 Task: Create Card Product Development Planning in Board Newsletter Design Ideas to Workspace Customer Service Software. Create Card Stand-up Comedy Review in Board Email Marketing Conversion Rate Optimization to Workspace Customer Service Software. Create Card Product Development Execution in Board Market Analysis for International Expansion to Workspace Customer Service Software
Action: Mouse moved to (42, 282)
Screenshot: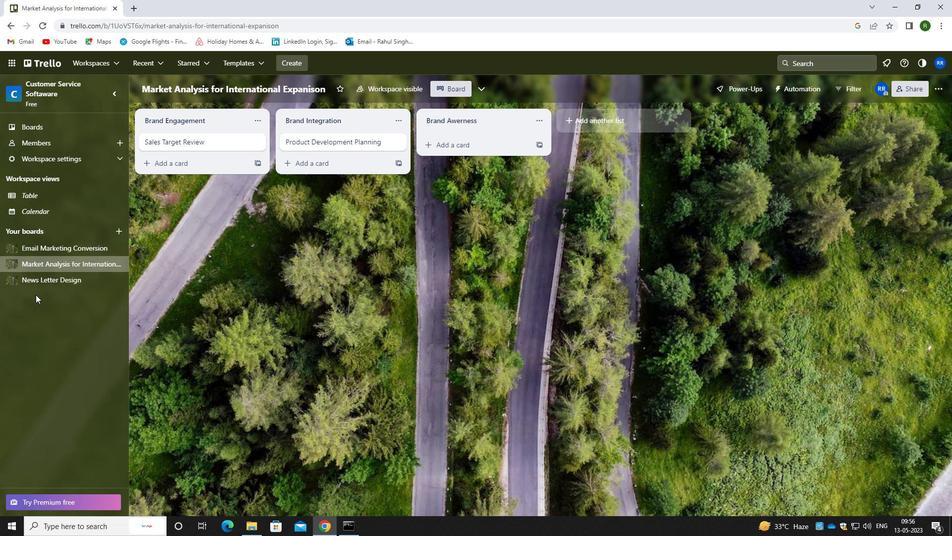 
Action: Mouse pressed left at (42, 282)
Screenshot: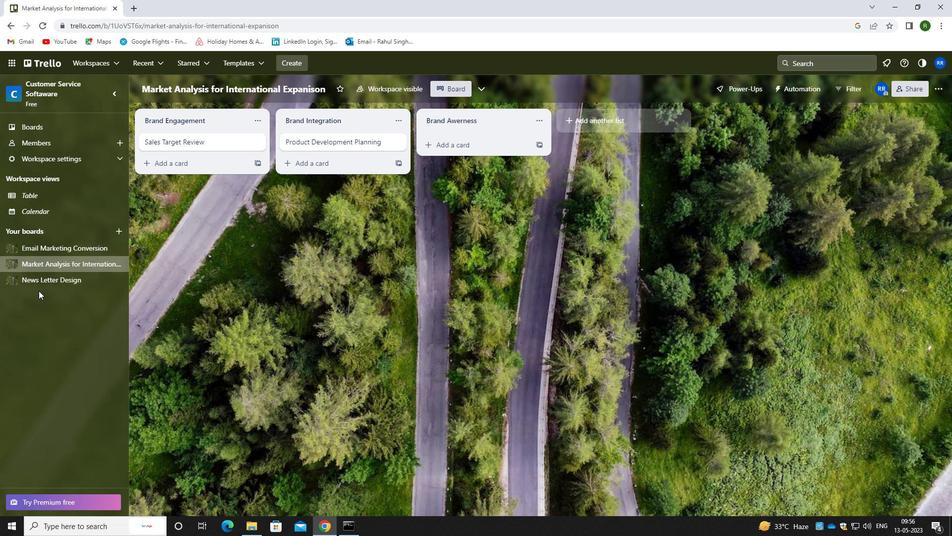 
Action: Mouse moved to (483, 146)
Screenshot: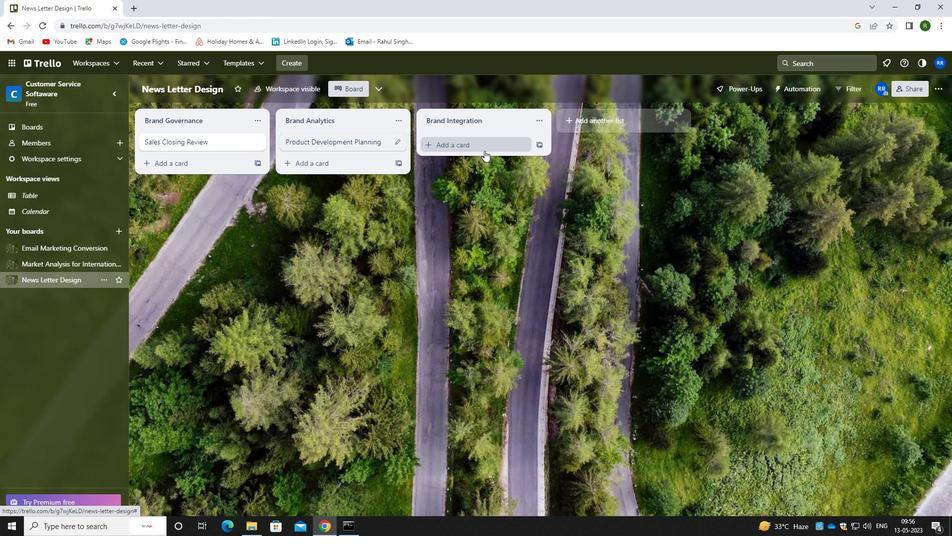 
Action: Mouse pressed left at (483, 146)
Screenshot: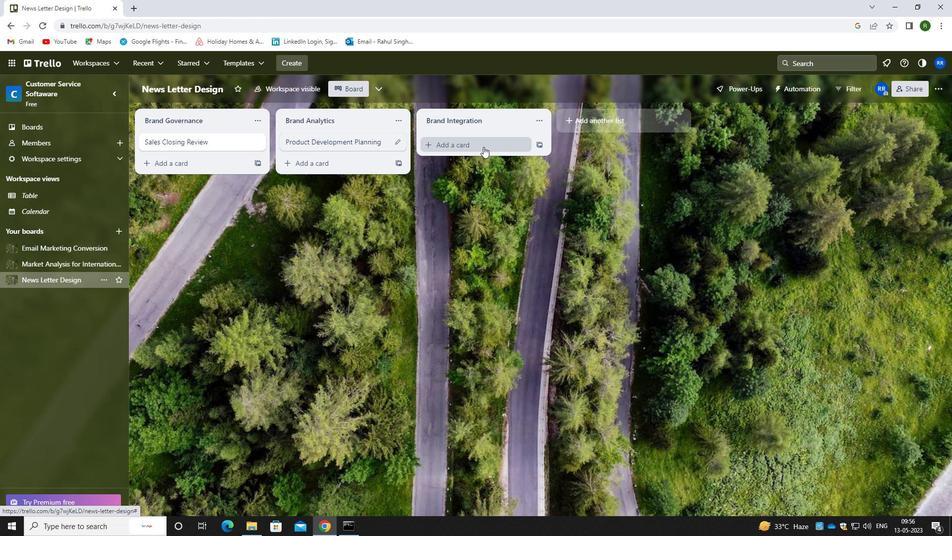 
Action: Mouse moved to (464, 149)
Screenshot: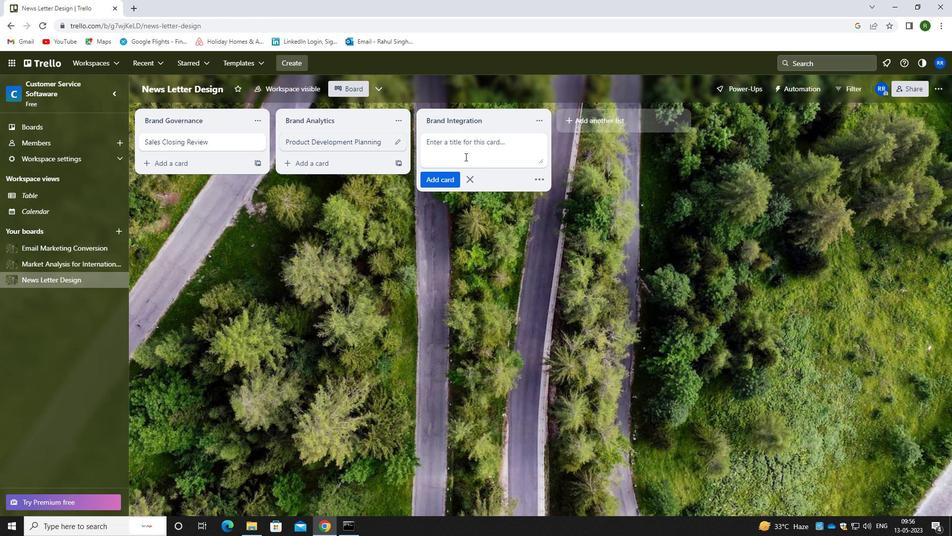 
Action: Key pressed <Key.caps_lock>p<Key.caps_lock>roduct<Key.space><Key.caps_lock>d<Key.caps_lock>r<Key.backspace>evelopment<Key.space><Key.caps_lock>p<Key.caps_lock>lanning<Key.space>
Screenshot: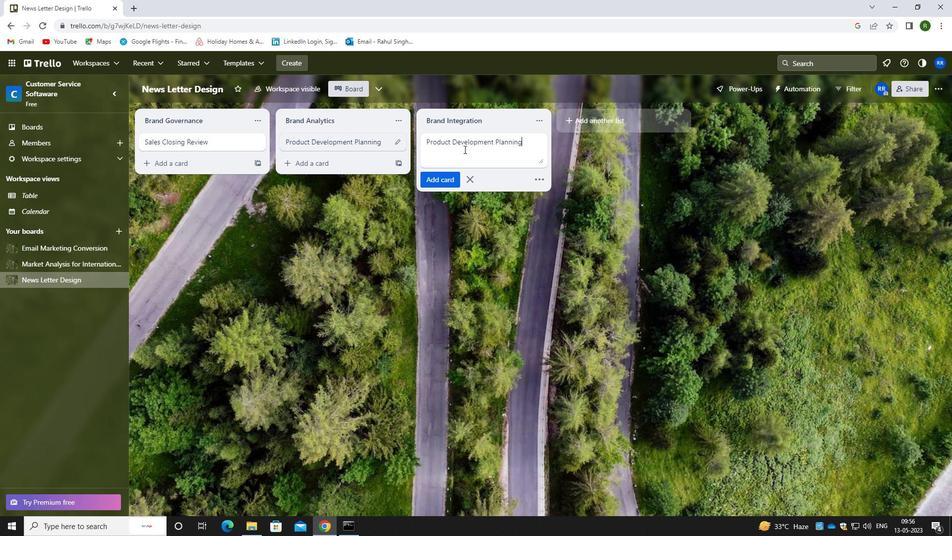 
Action: Mouse moved to (444, 185)
Screenshot: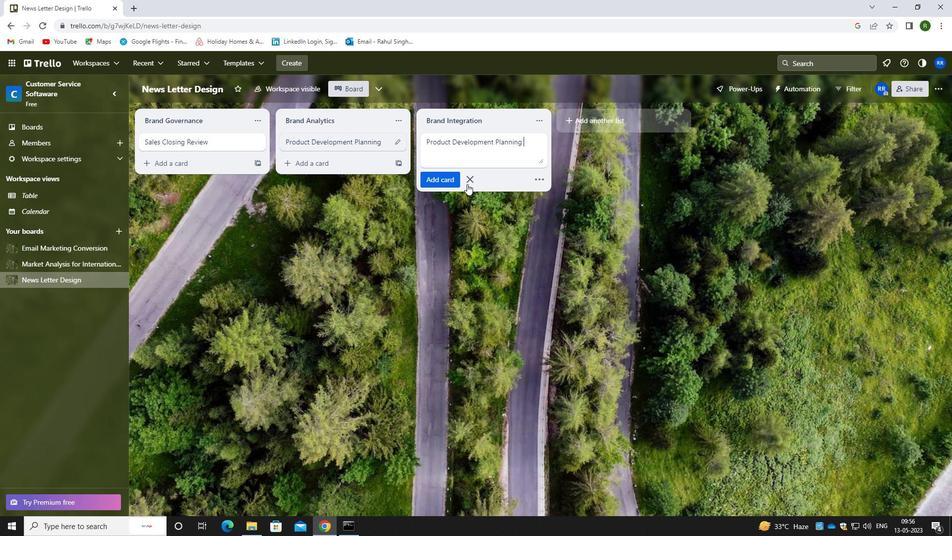 
Action: Mouse pressed left at (444, 185)
Screenshot: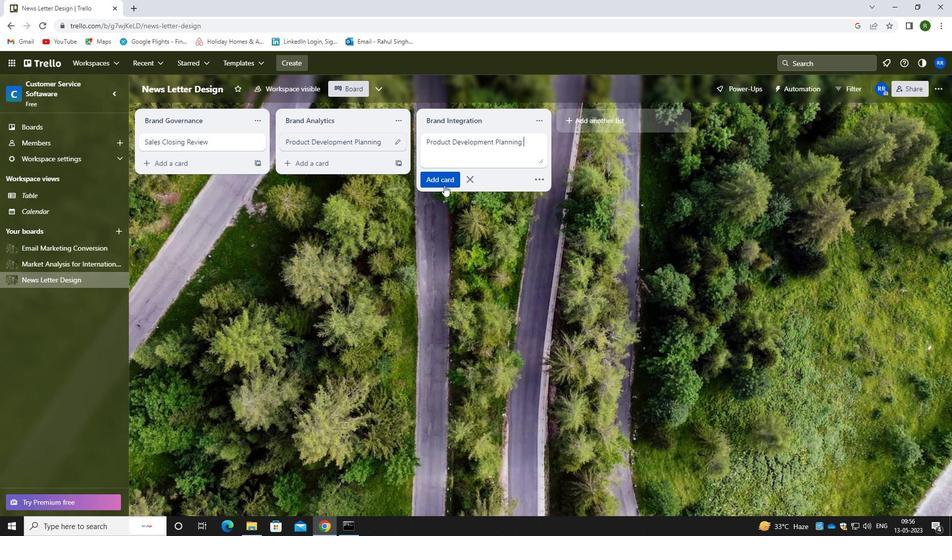
Action: Mouse moved to (75, 250)
Screenshot: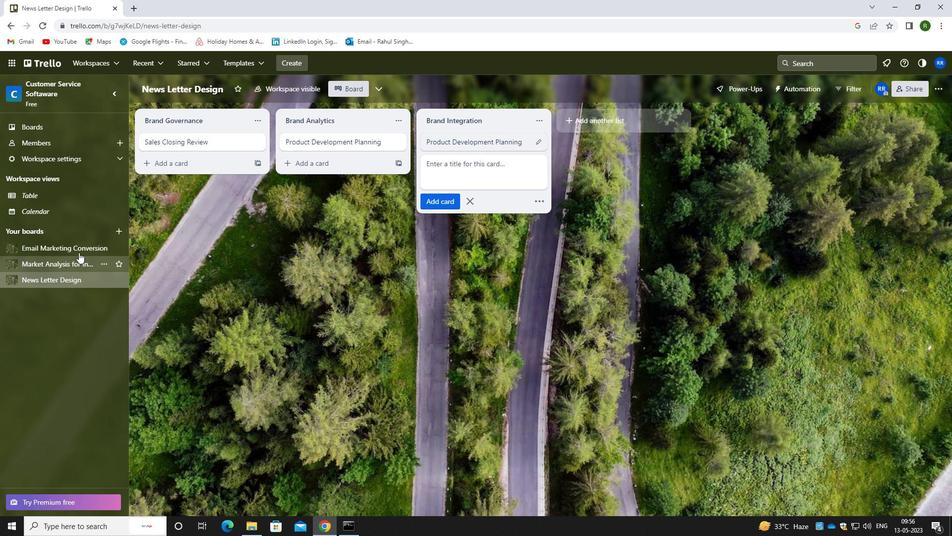 
Action: Mouse pressed left at (75, 250)
Screenshot: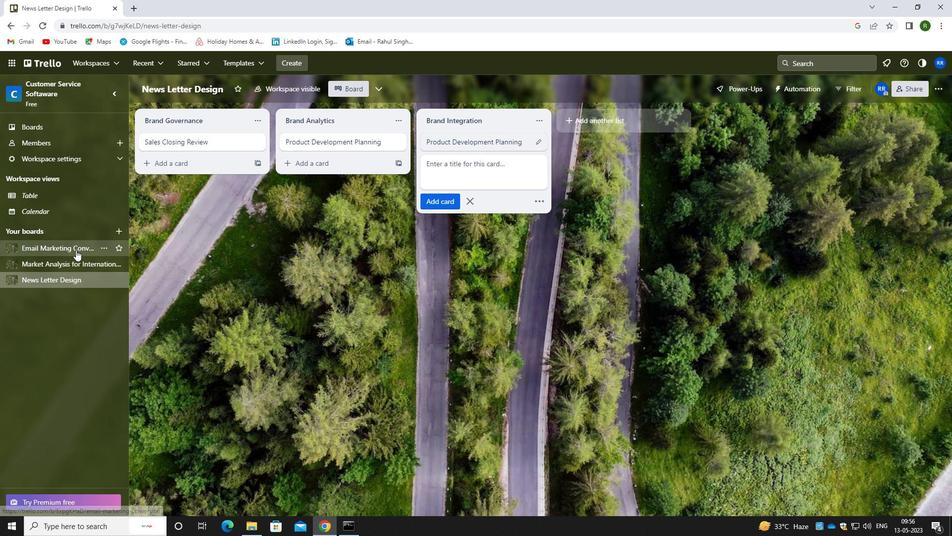 
Action: Mouse moved to (438, 144)
Screenshot: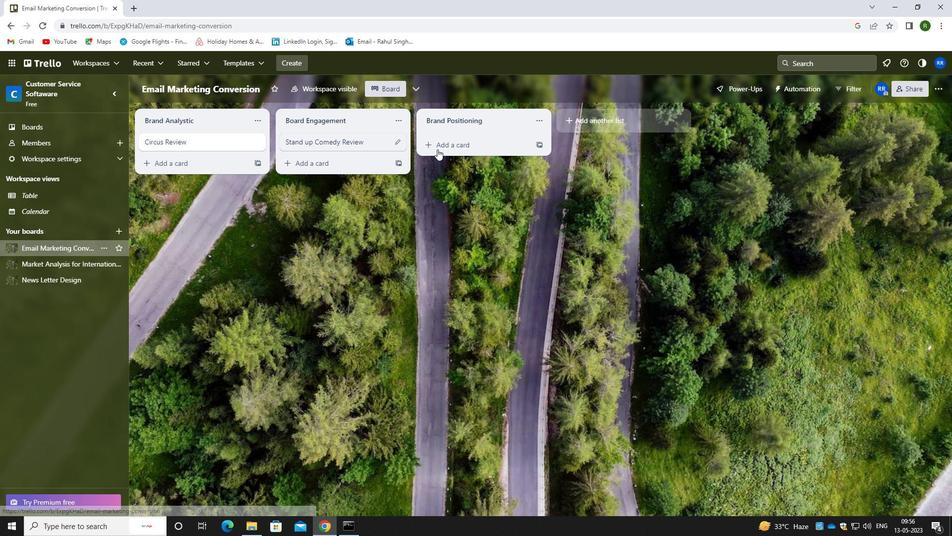 
Action: Mouse pressed left at (438, 144)
Screenshot: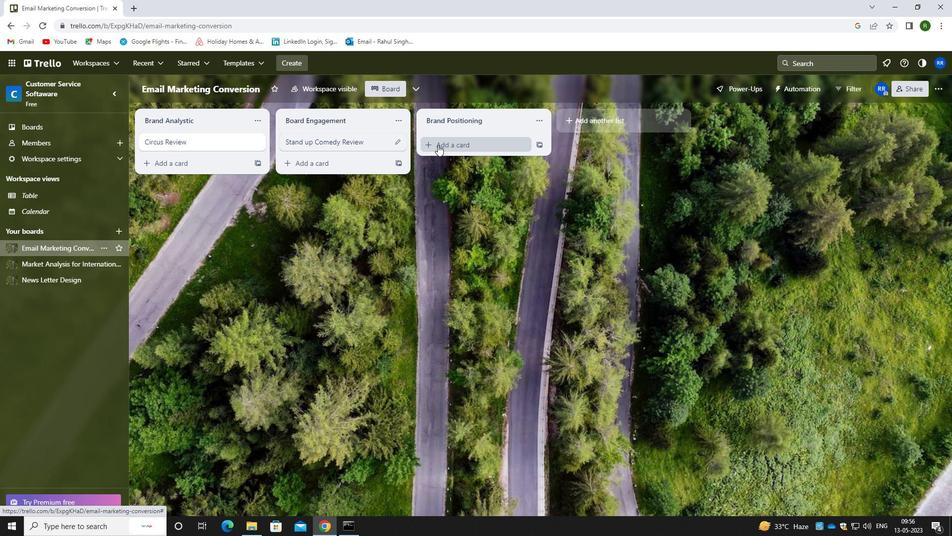 
Action: Mouse moved to (457, 157)
Screenshot: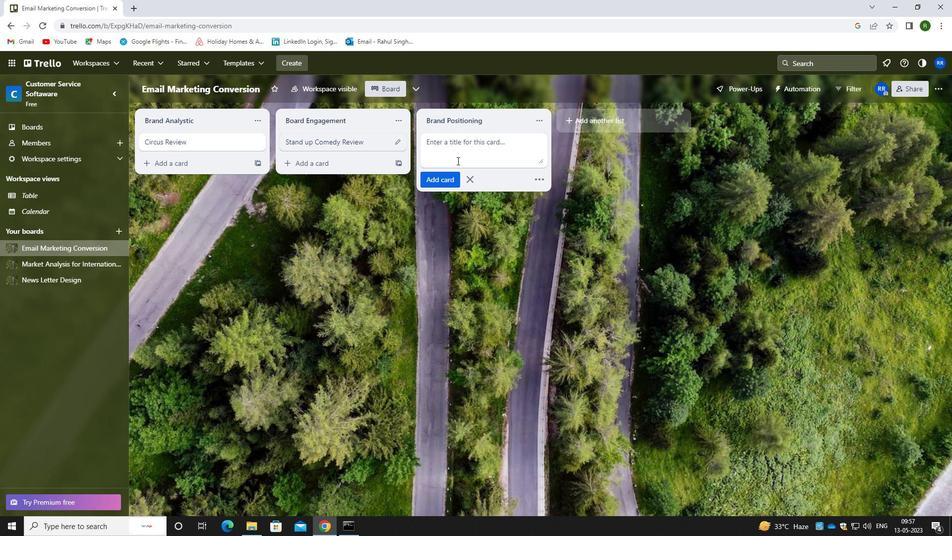
Action: Key pressed <Key.caps_lock>s<Key.caps_lock>tand<Key.space>up<Key.space><Key.caps_lock>c<Key.caps_lock>Omedy<Key.space><Key.caps_lock>r<Key.caps_lock>eview
Screenshot: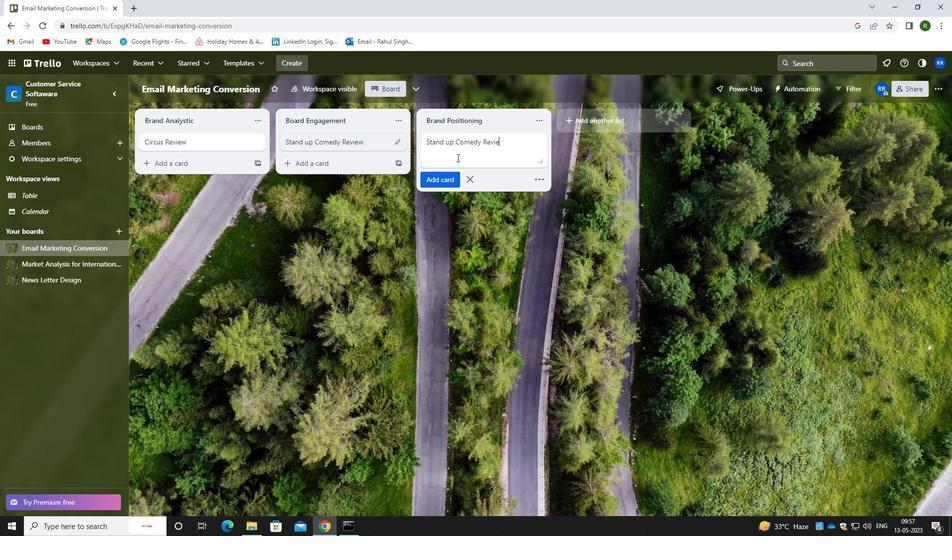 
Action: Mouse moved to (443, 178)
Screenshot: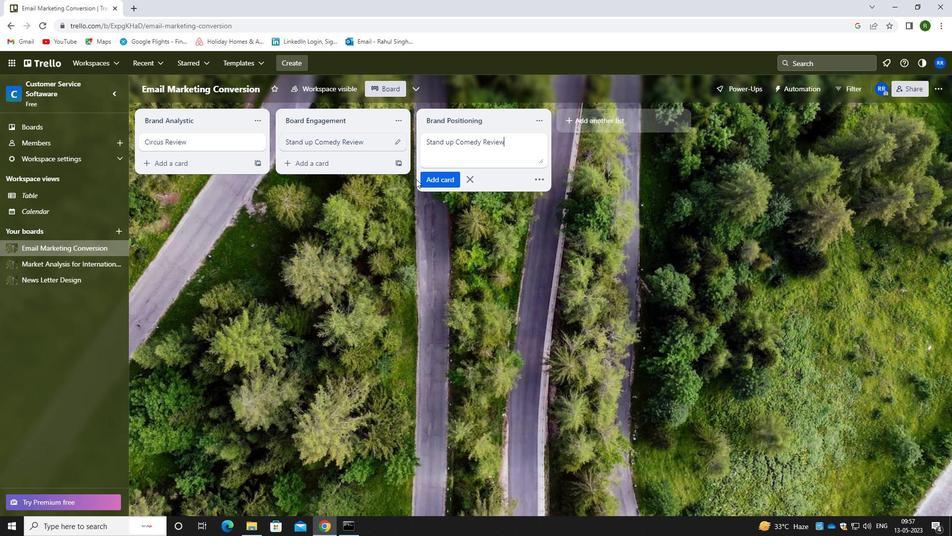 
Action: Mouse pressed left at (443, 178)
Screenshot: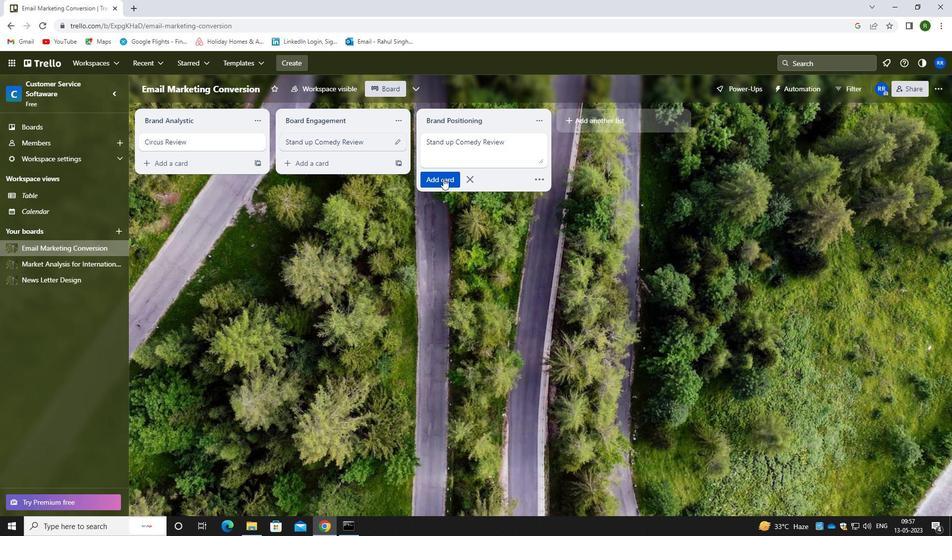 
Action: Mouse moved to (353, 336)
Screenshot: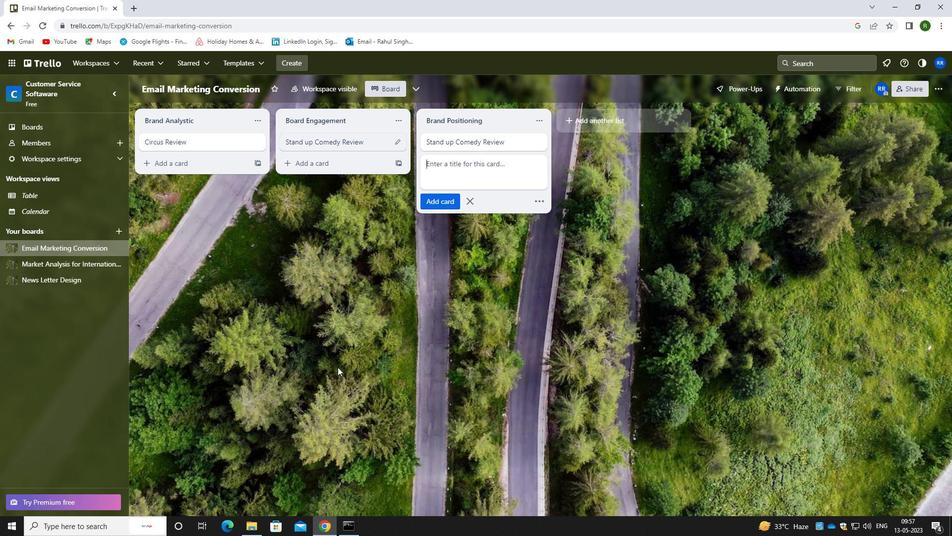 
Action: Mouse pressed left at (353, 336)
Screenshot: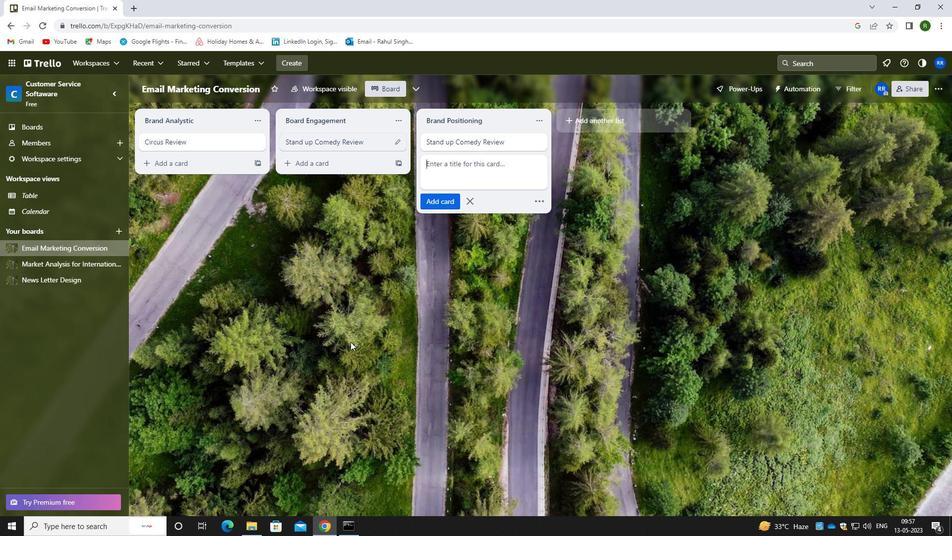 
Action: Mouse moved to (79, 260)
Screenshot: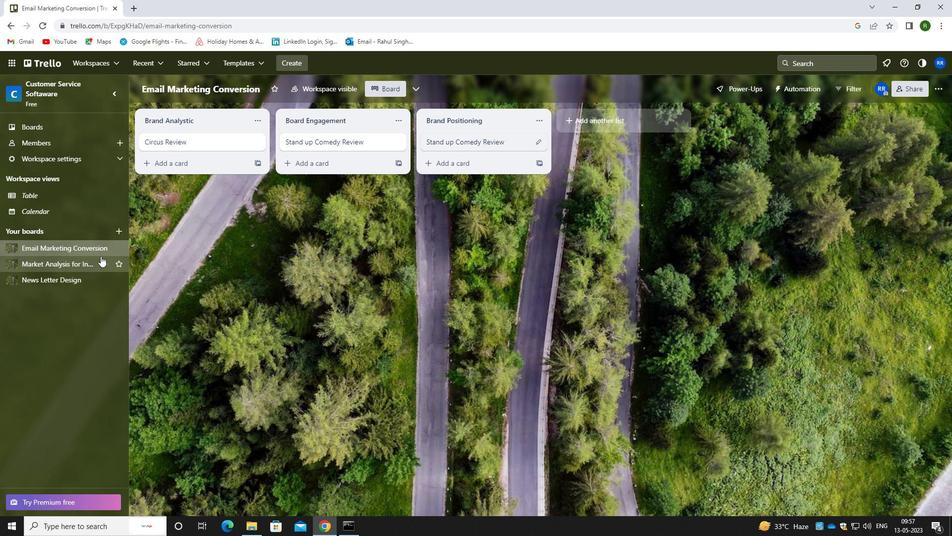 
Action: Mouse pressed left at (79, 260)
Screenshot: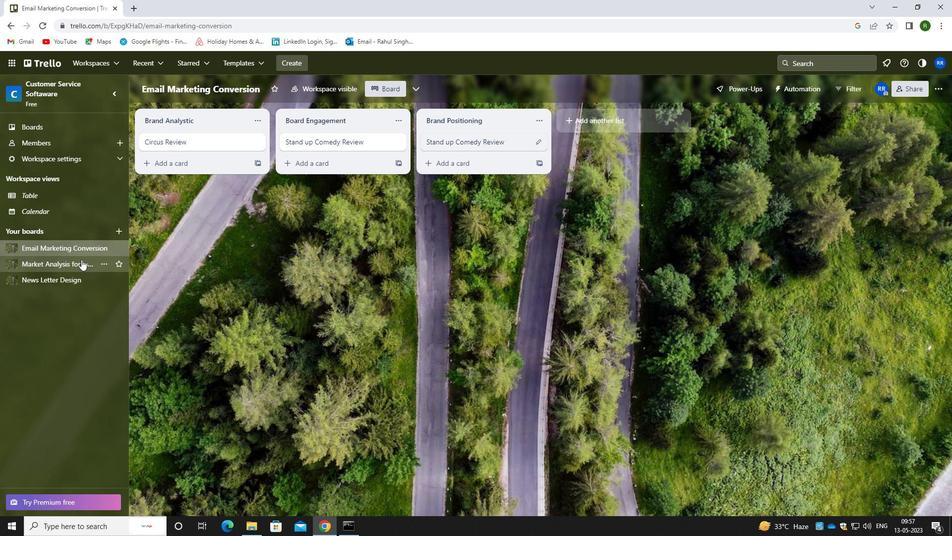 
Action: Mouse moved to (433, 145)
Screenshot: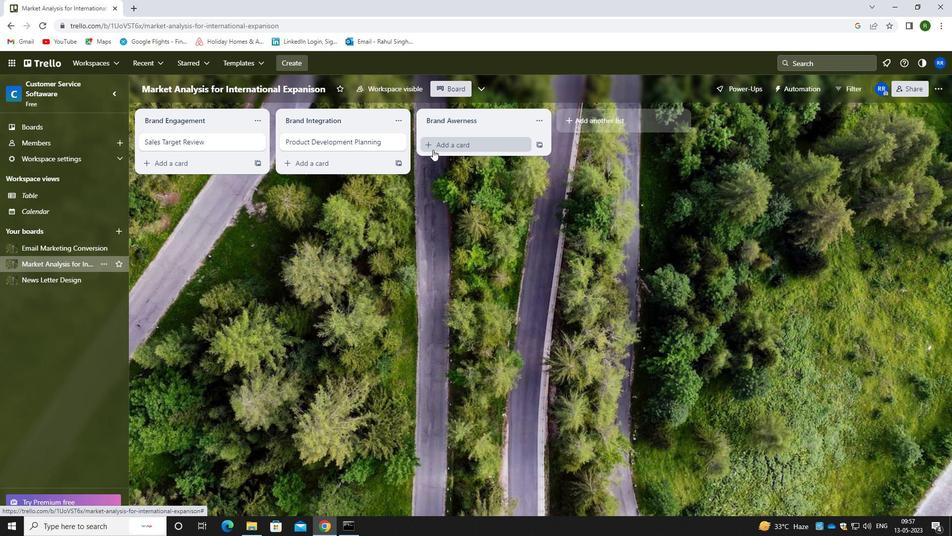 
Action: Mouse pressed left at (433, 145)
Screenshot: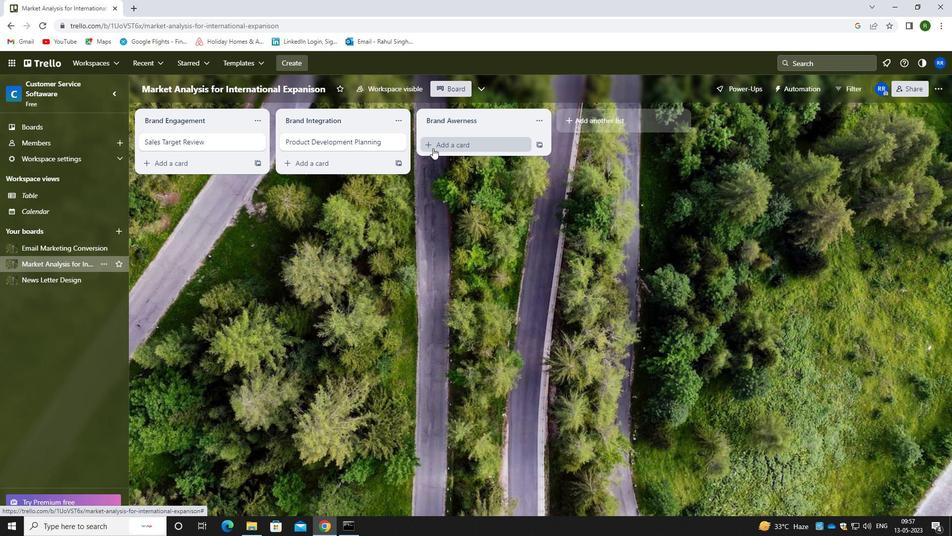 
Action: Mouse moved to (455, 170)
Screenshot: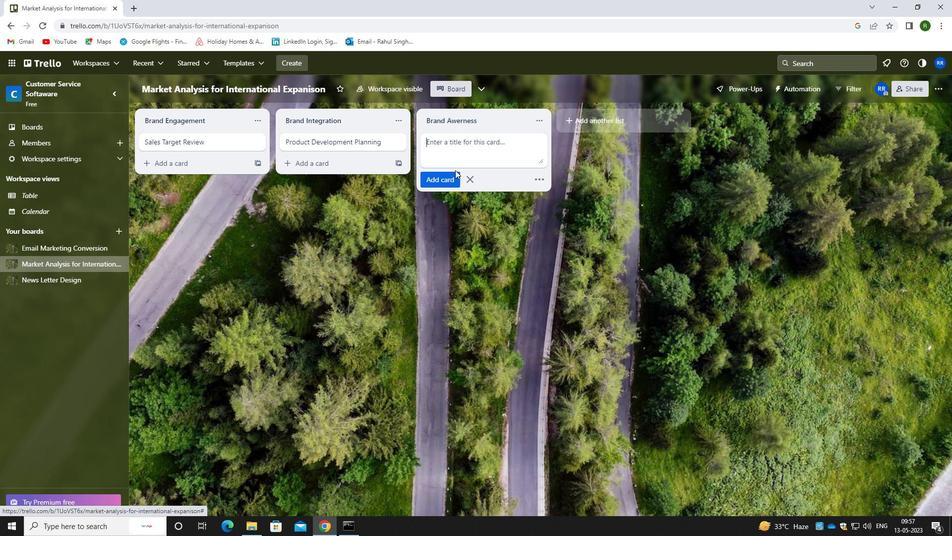 
Action: Key pressed <Key.caps_lock><Key.caps_lock><Key.caps_lock>p<Key.caps_lock>roud<Key.backspace><Key.backspace>duct<Key.space><Key.caps_lock>d<Key.caps_lock>evelopment<Key.space><Key.caps_lock>exe<Key.backspace><Key.backspace><Key.caps_lock>xect<Key.backspace>ution
Screenshot: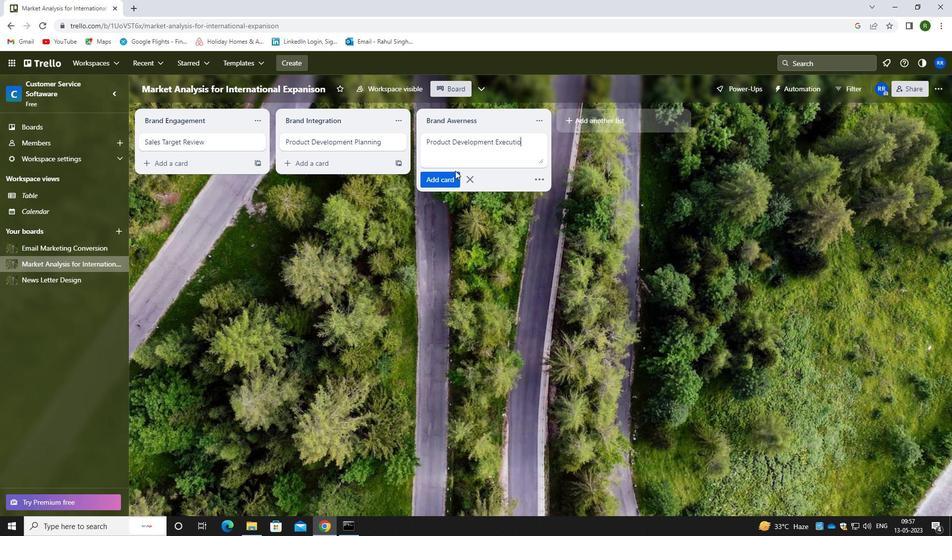 
Action: Mouse moved to (429, 180)
Screenshot: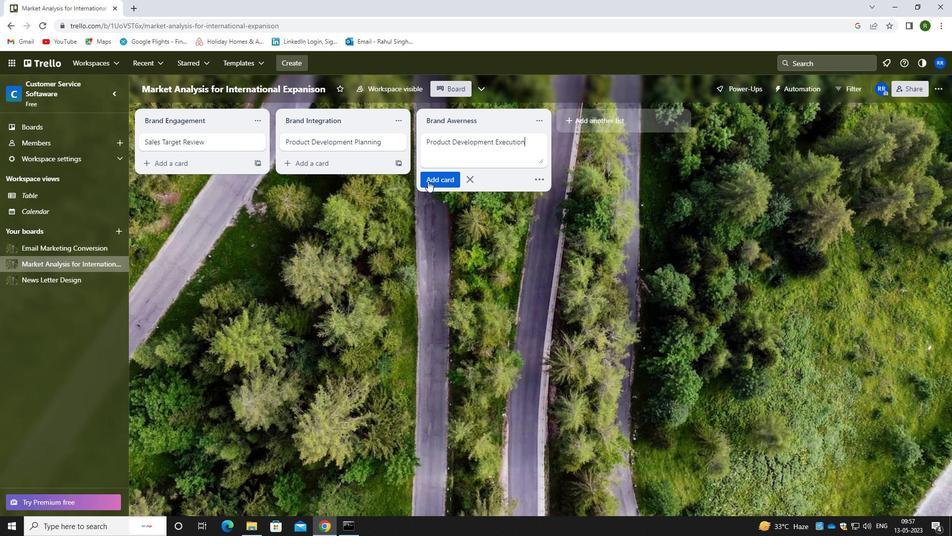 
Action: Mouse pressed left at (429, 180)
Screenshot: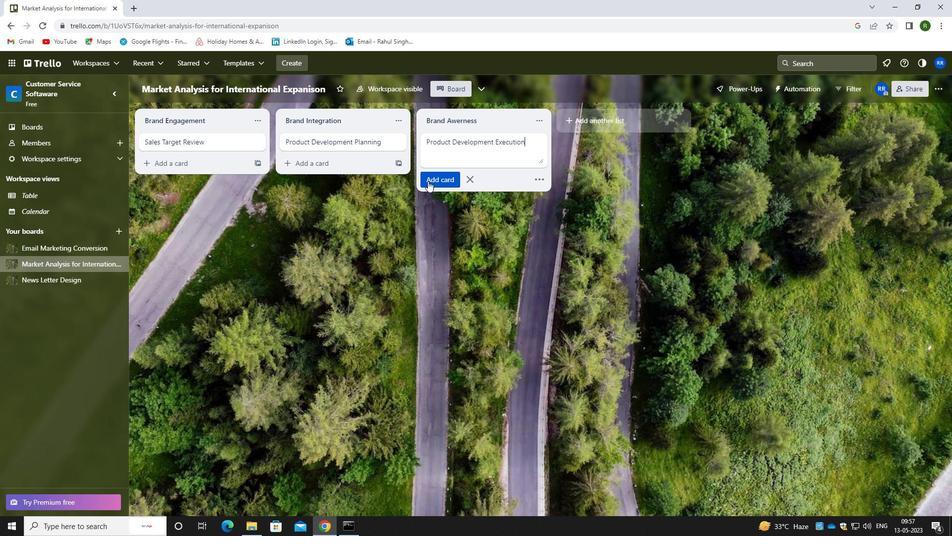 
Action: Mouse moved to (384, 300)
Screenshot: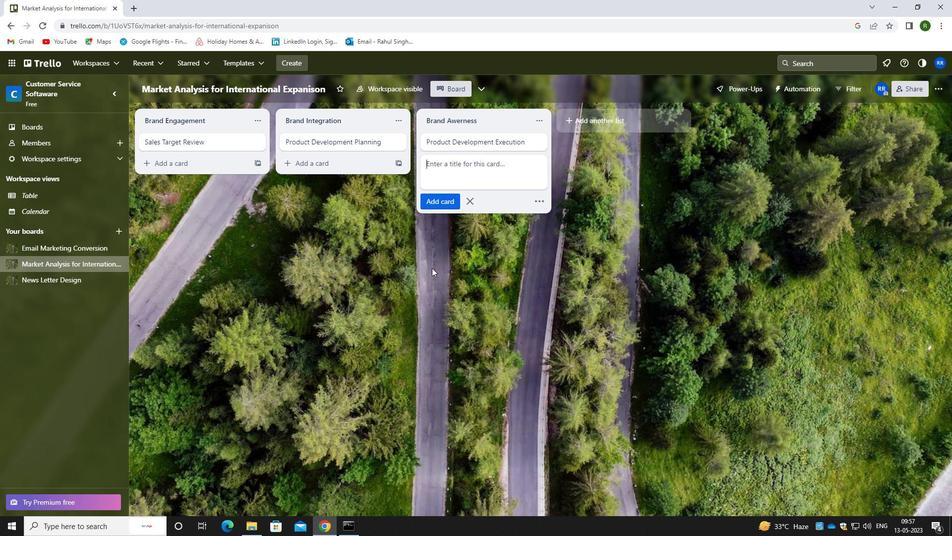 
Action: Mouse pressed left at (384, 300)
Screenshot: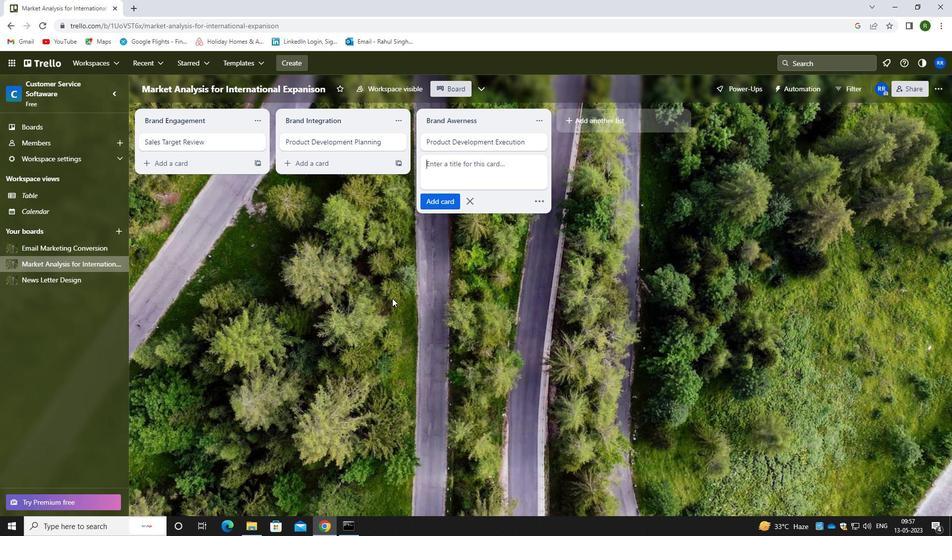
